 Task: Add "Add Label …" with "Title" Title0007 to Button Button0007 to Card Card0007 in Board Board0002 in Development in Trello
Action: Mouse moved to (598, 98)
Screenshot: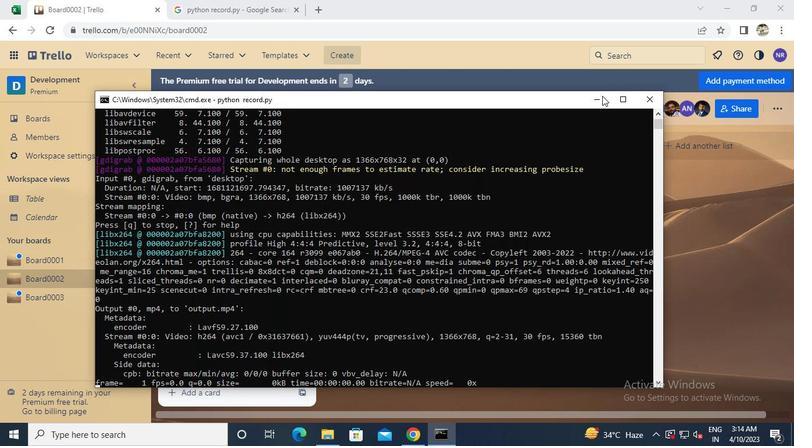 
Action: Mouse pressed left at (598, 98)
Screenshot: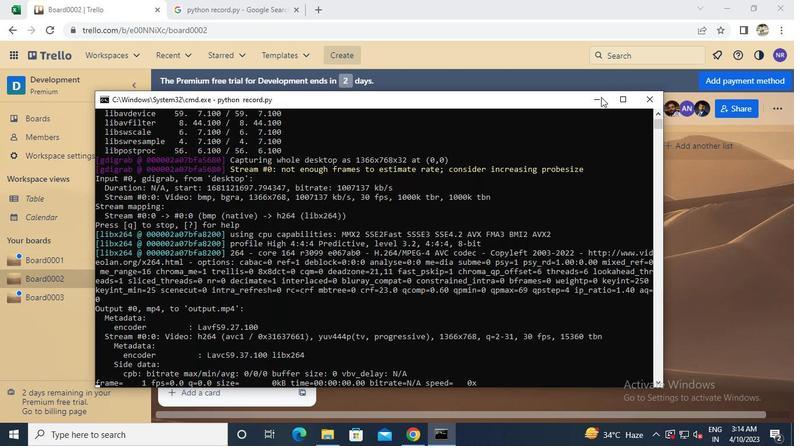 
Action: Mouse moved to (243, 339)
Screenshot: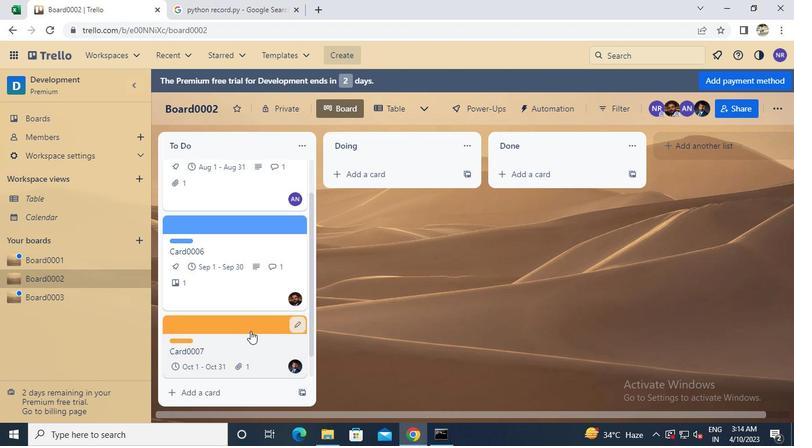 
Action: Mouse pressed left at (243, 339)
Screenshot: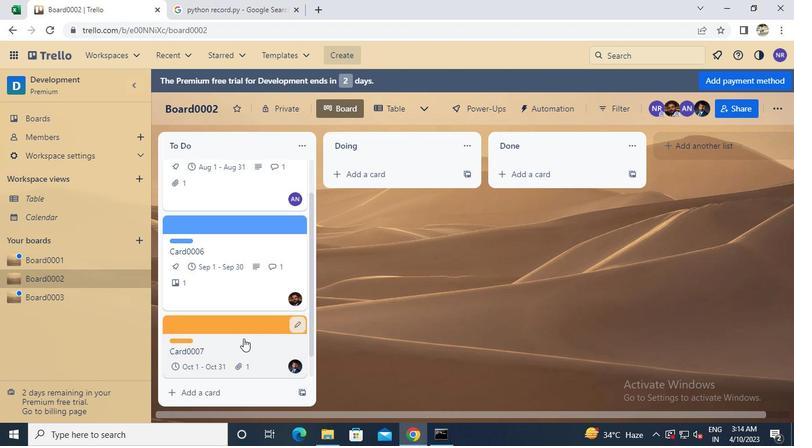 
Action: Mouse moved to (553, 303)
Screenshot: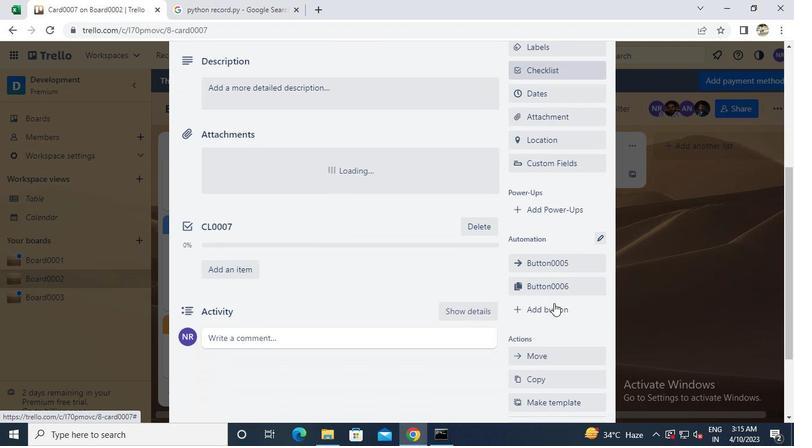 
Action: Mouse pressed left at (553, 303)
Screenshot: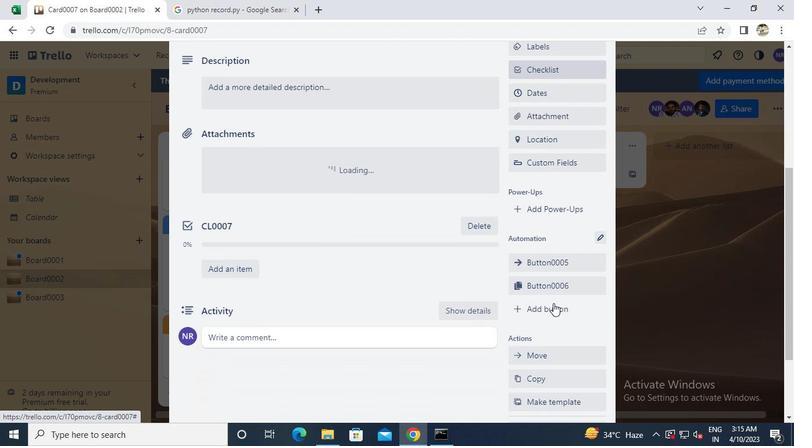 
Action: Mouse moved to (564, 173)
Screenshot: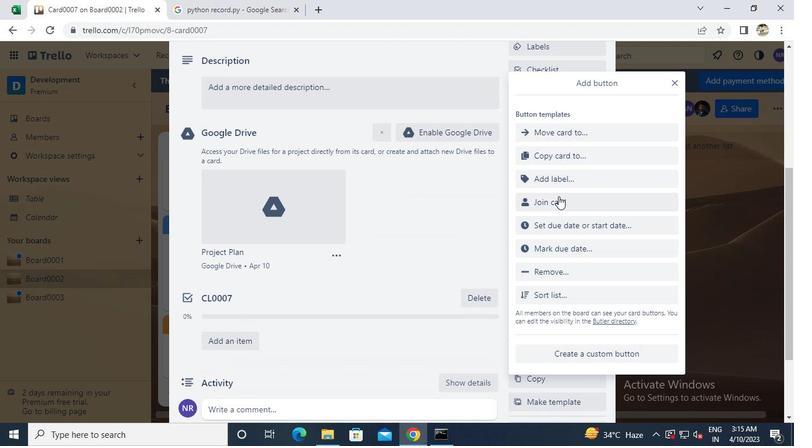 
Action: Mouse pressed left at (564, 173)
Screenshot: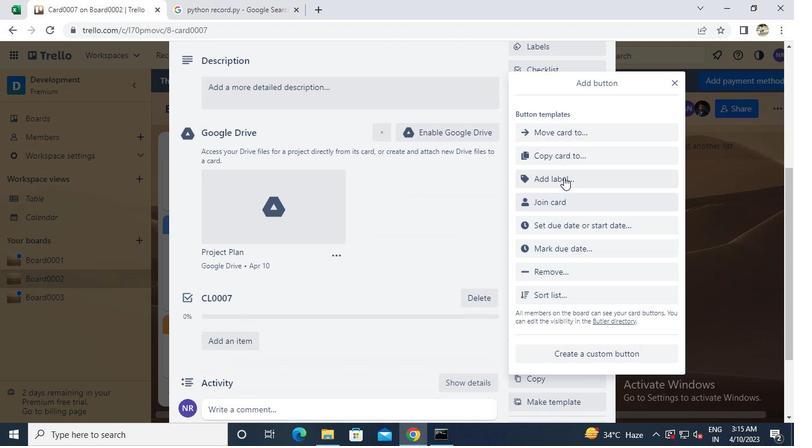 
Action: Mouse moved to (575, 144)
Screenshot: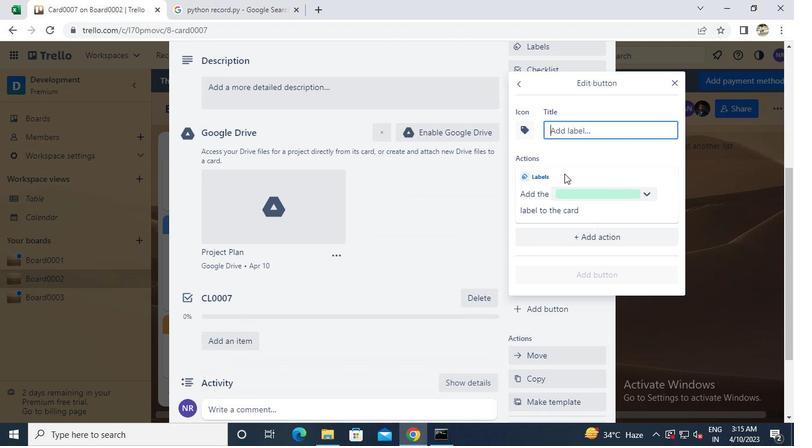 
Action: Keyboard t
Screenshot: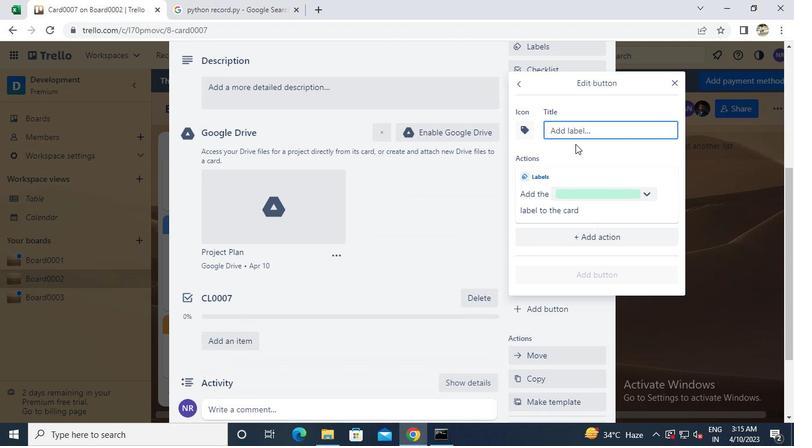 
Action: Keyboard Key.caps_lock
Screenshot: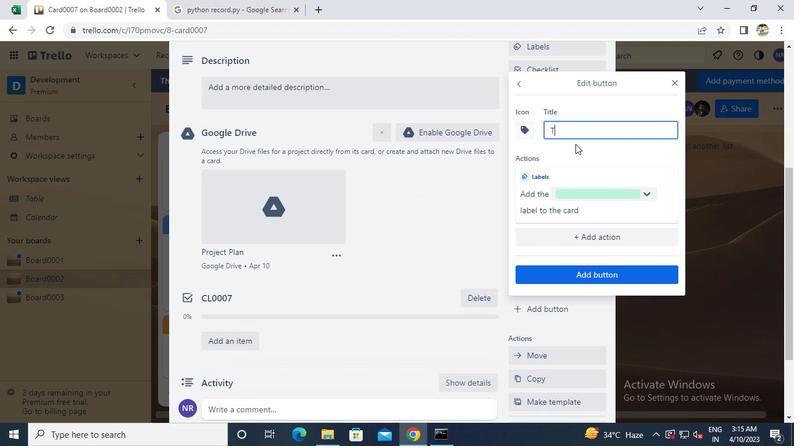 
Action: Keyboard i
Screenshot: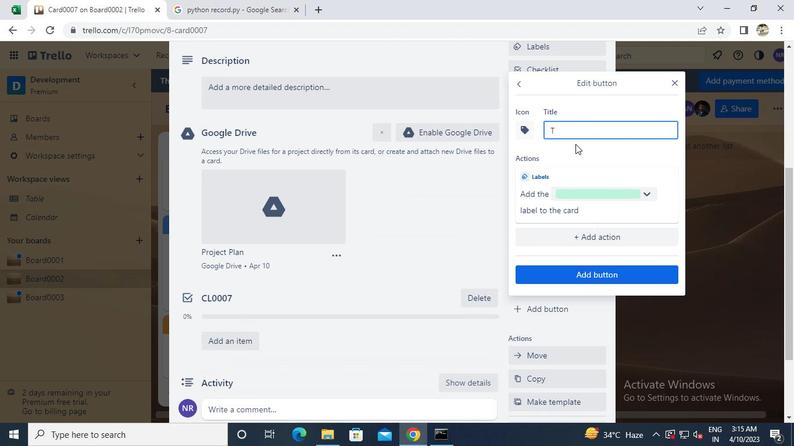 
Action: Keyboard t
Screenshot: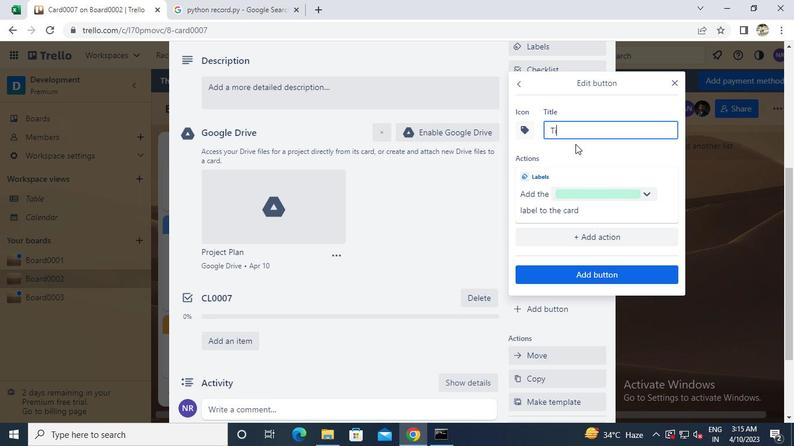 
Action: Keyboard t
Screenshot: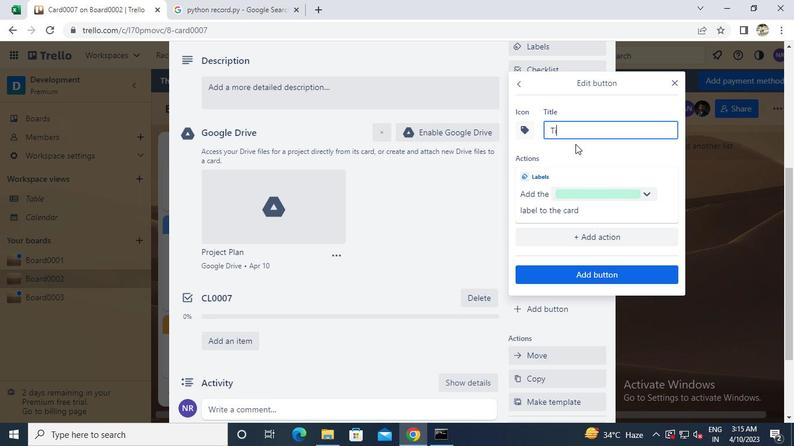 
Action: Keyboard l
Screenshot: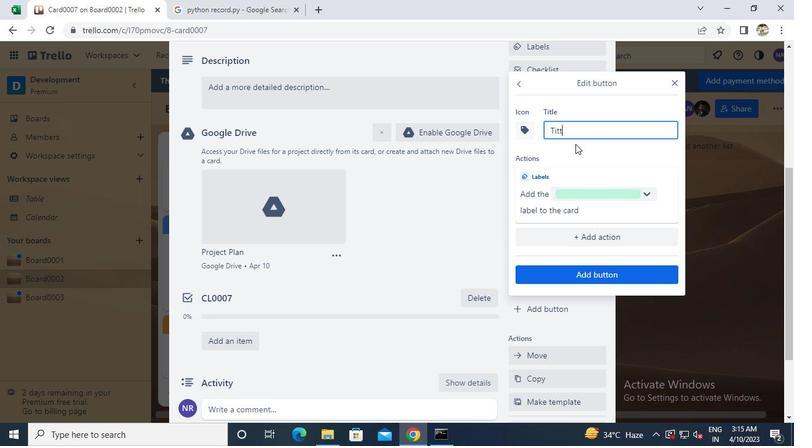 
Action: Keyboard e
Screenshot: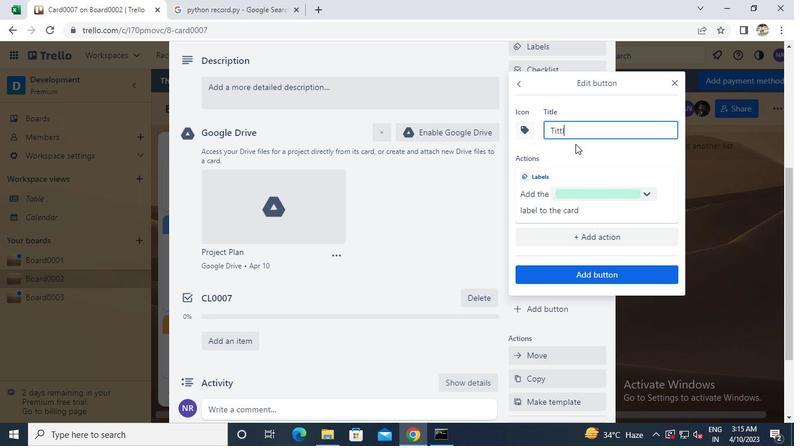 
Action: Keyboard 0
Screenshot: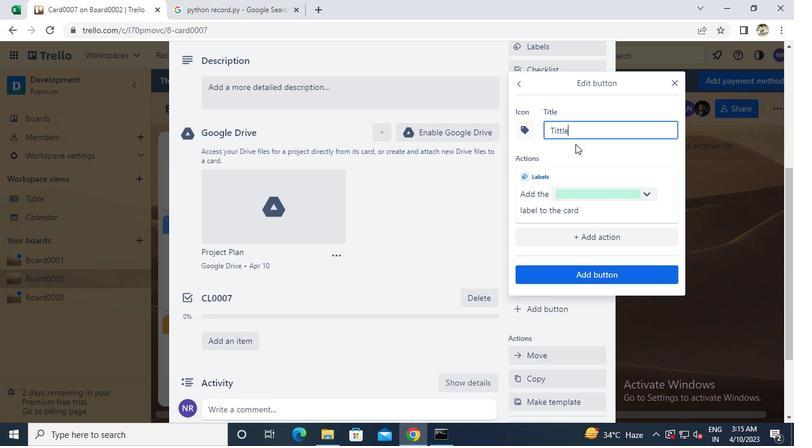 
Action: Keyboard 0
Screenshot: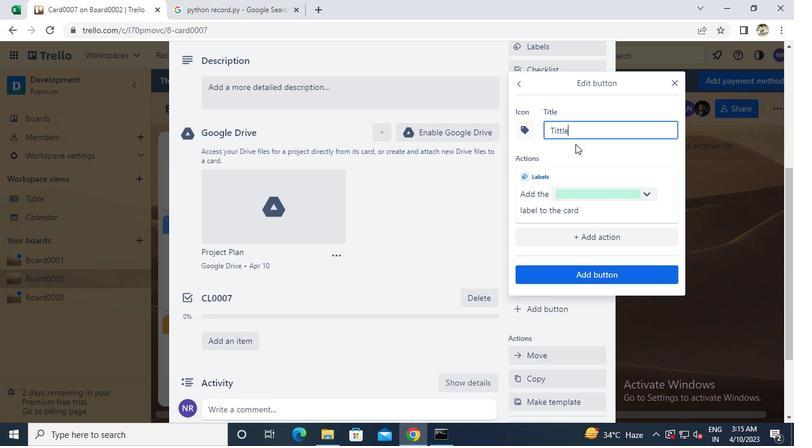 
Action: Keyboard 0
Screenshot: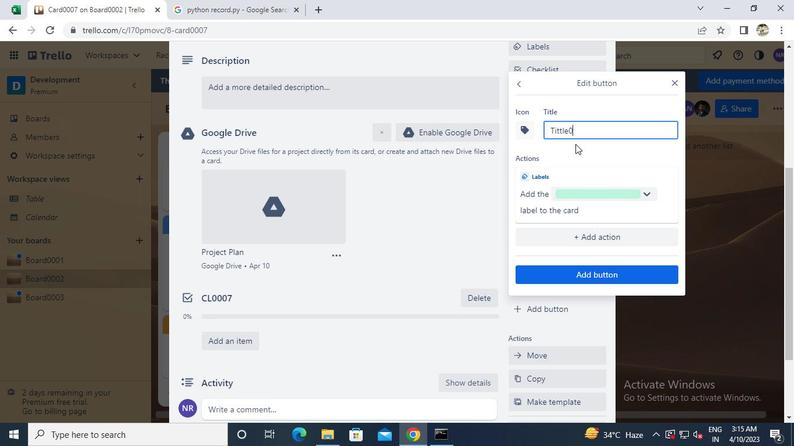 
Action: Keyboard 7
Screenshot: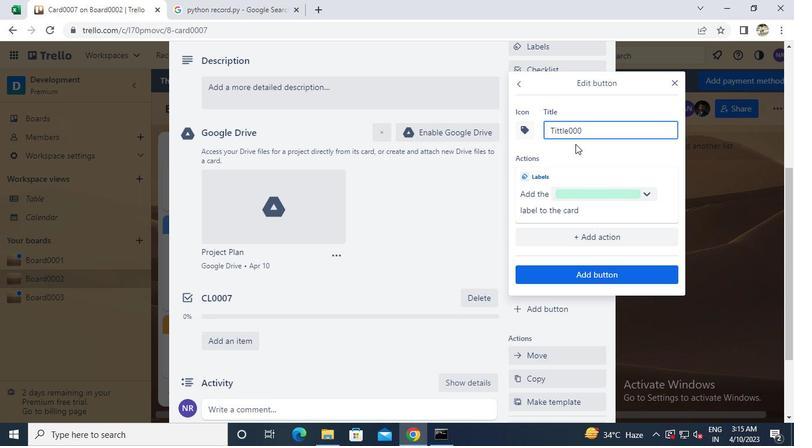 
Action: Mouse moved to (586, 269)
Screenshot: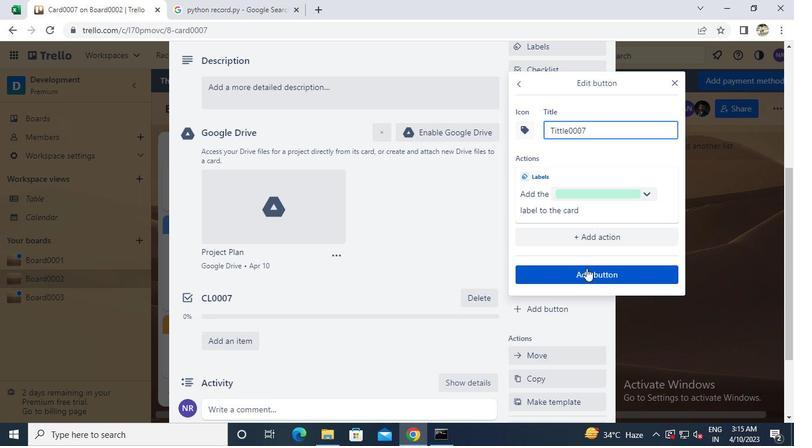 
Action: Mouse pressed left at (586, 269)
Screenshot: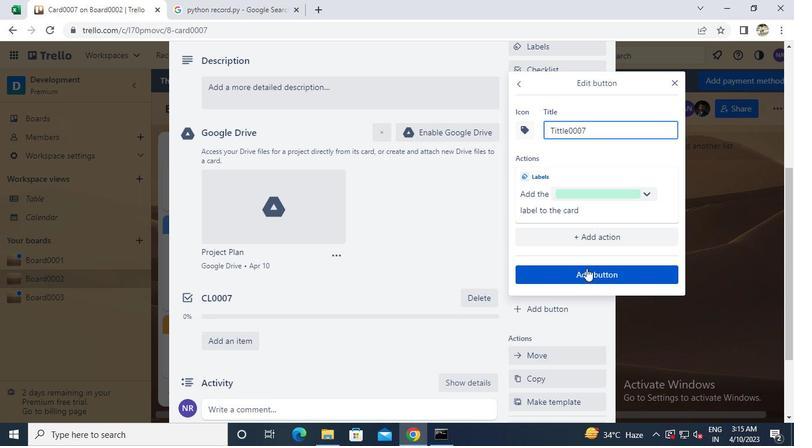 
Action: Mouse moved to (441, 430)
Screenshot: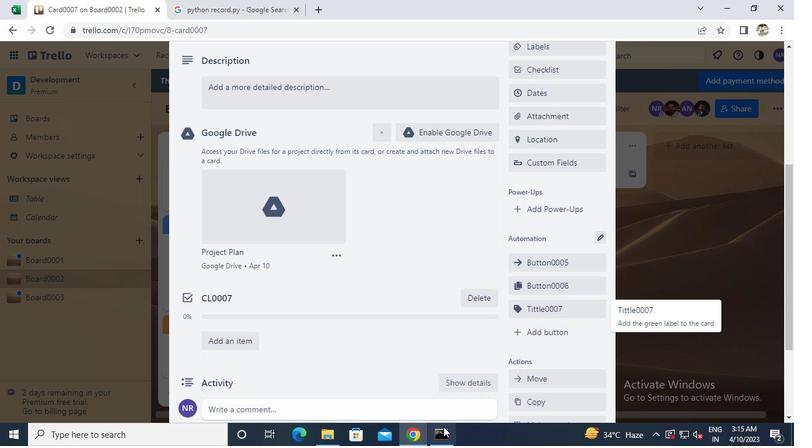 
Action: Mouse pressed left at (441, 430)
Screenshot: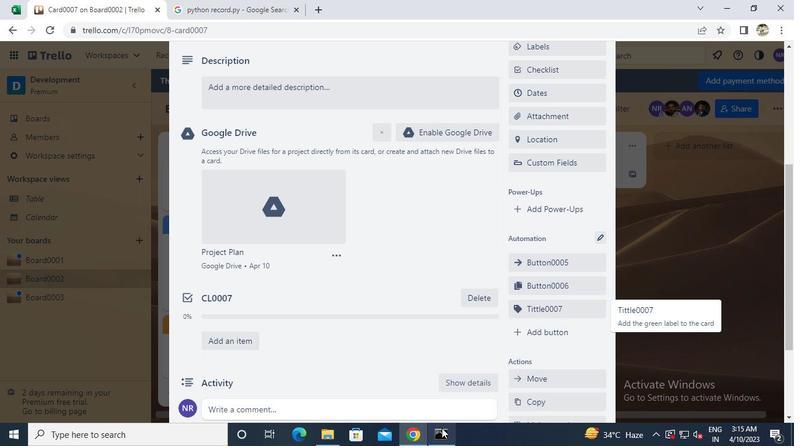 
Action: Mouse moved to (649, 97)
Screenshot: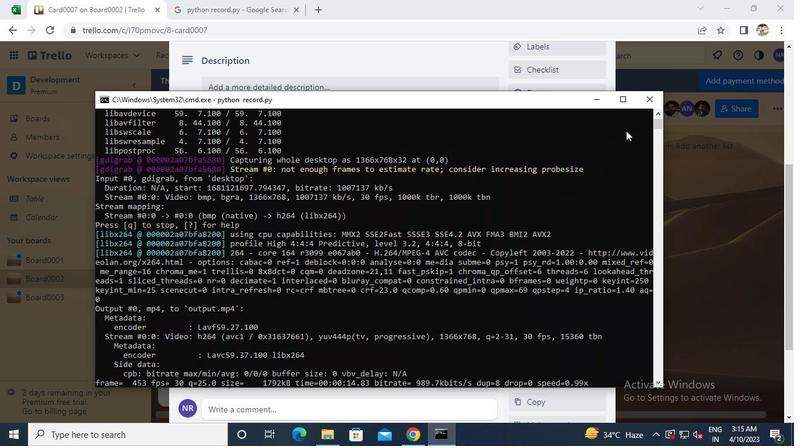 
Action: Mouse pressed left at (649, 97)
Screenshot: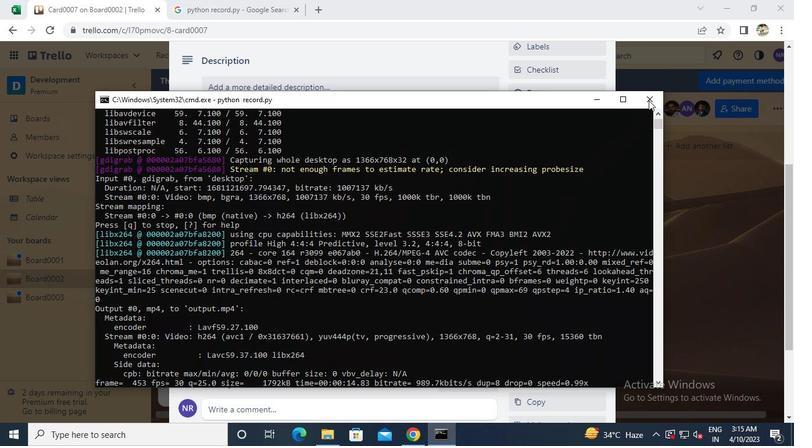 
